Task: Create a section Speed Demons and in the section, add a milestone Digital product development in the project ConduitTech
Action: Mouse moved to (1033, 177)
Screenshot: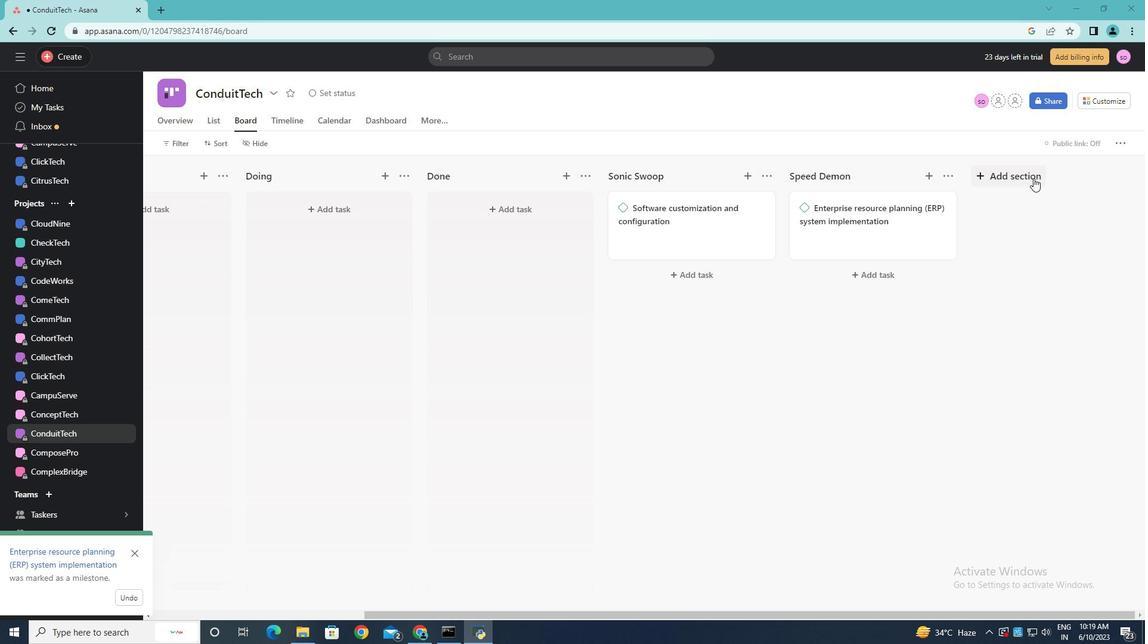 
Action: Mouse pressed left at (1033, 177)
Screenshot: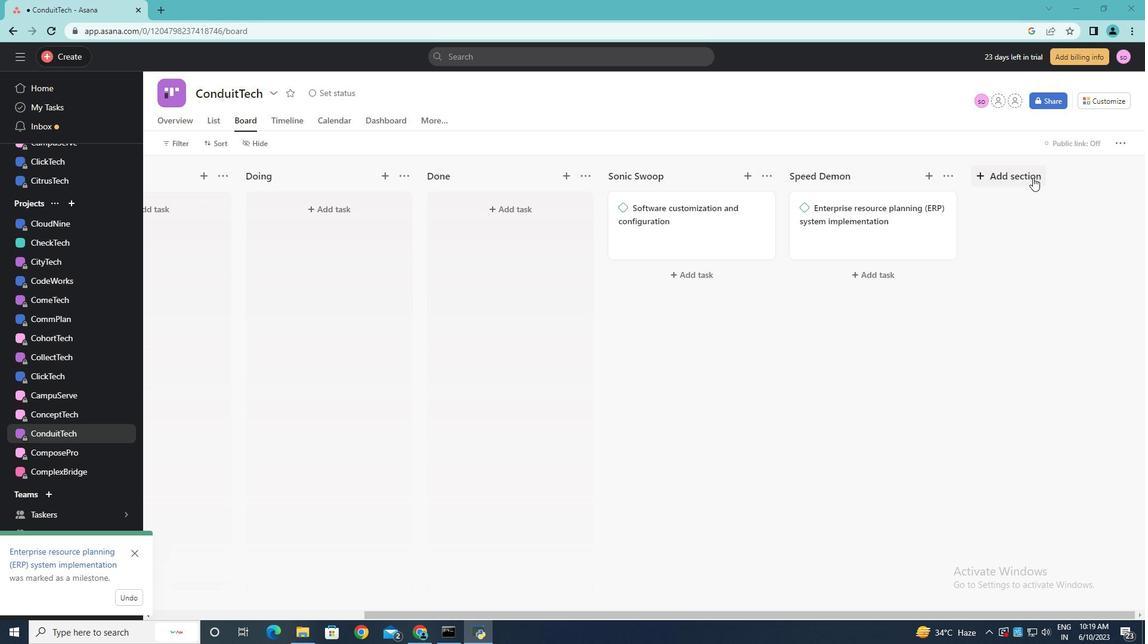 
Action: Key pressed <Key.shift>Speed<Key.space><Key.shift>Demons<Key.enter>
Screenshot: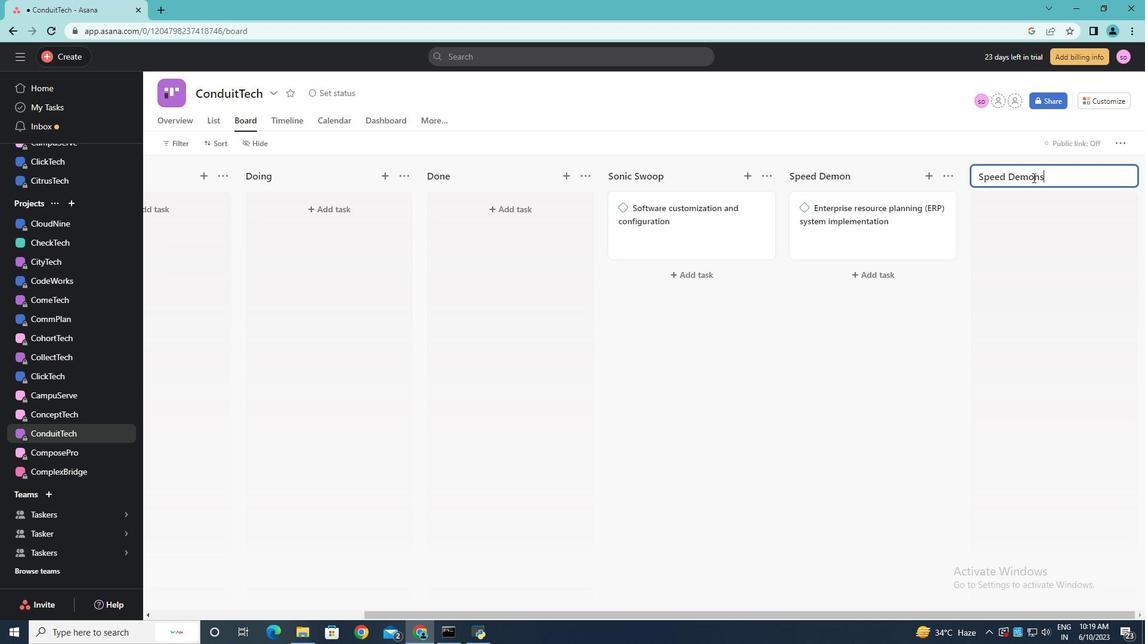 
Action: Mouse scrolled (1033, 177) with delta (0, 0)
Screenshot: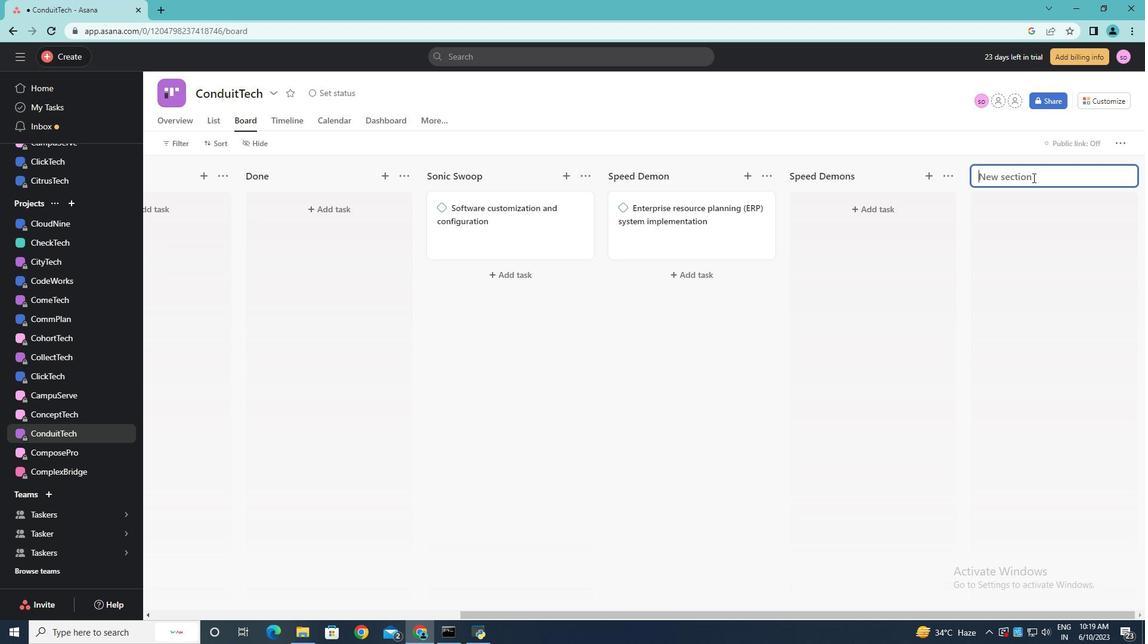 
Action: Mouse moved to (876, 209)
Screenshot: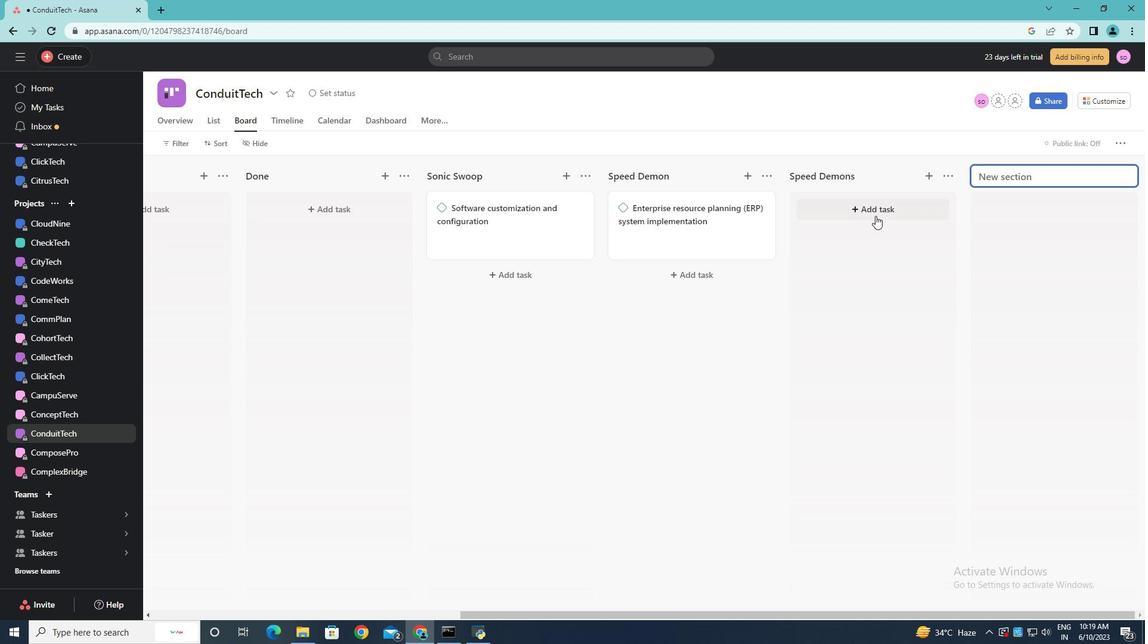 
Action: Mouse pressed left at (876, 209)
Screenshot: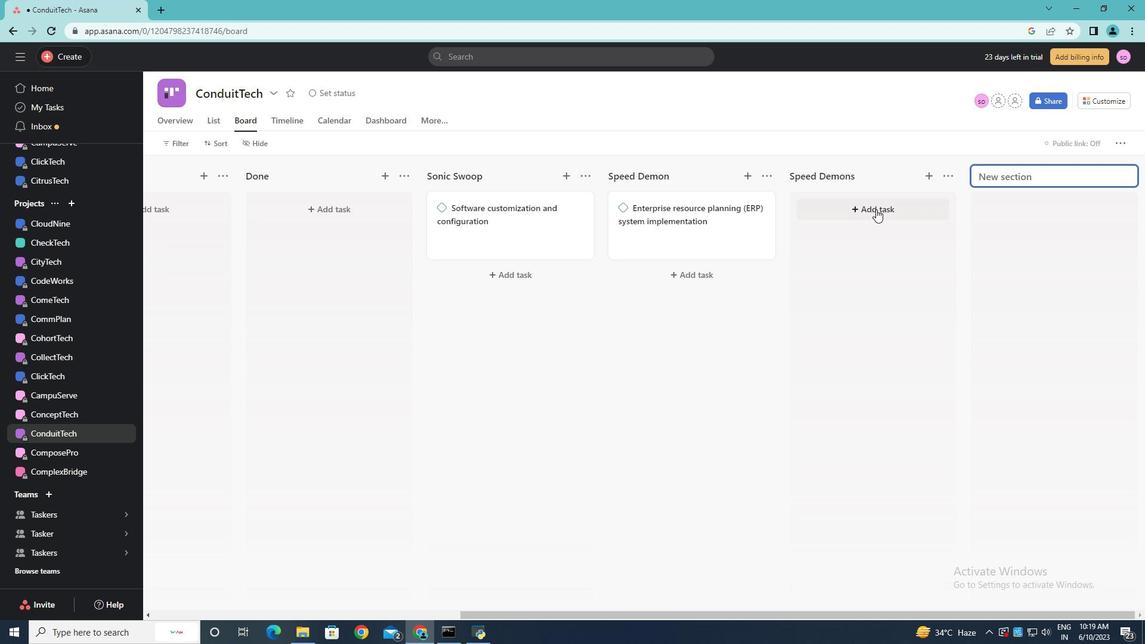 
Action: Key pressed <Key.shift><Key.shift><Key.shift><Key.shift><Key.shift><Key.shift><Key.shift>Digital<Key.space><Key.shift>product<Key.space>develope<Key.backspace>ment<Key.space><Key.backspace><Key.enter>
Screenshot: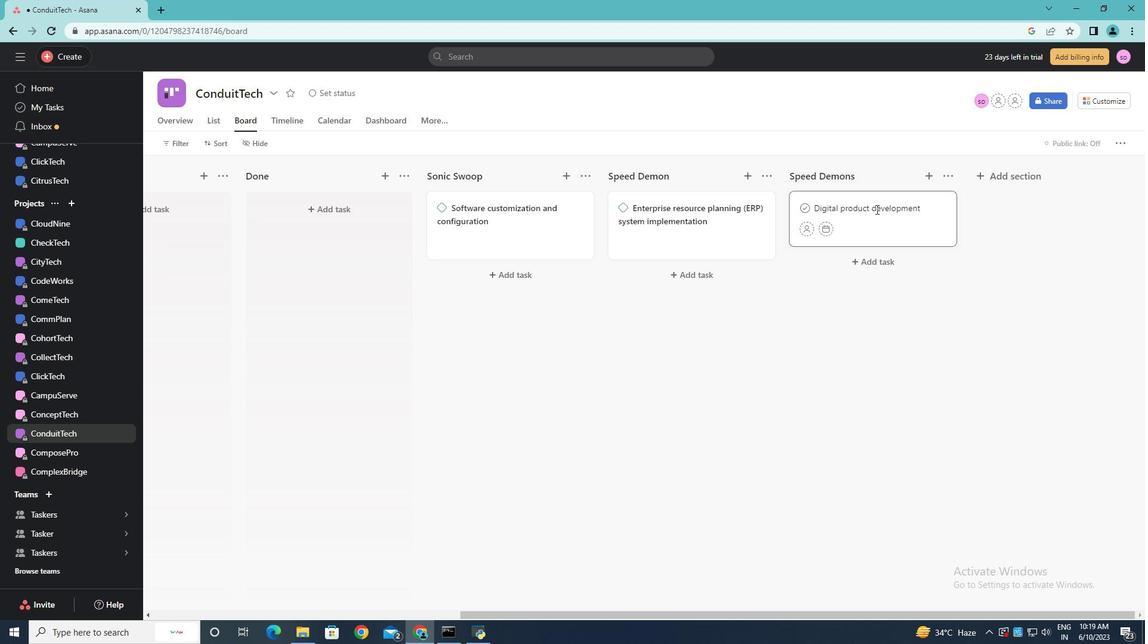 
Action: Mouse moved to (940, 209)
Screenshot: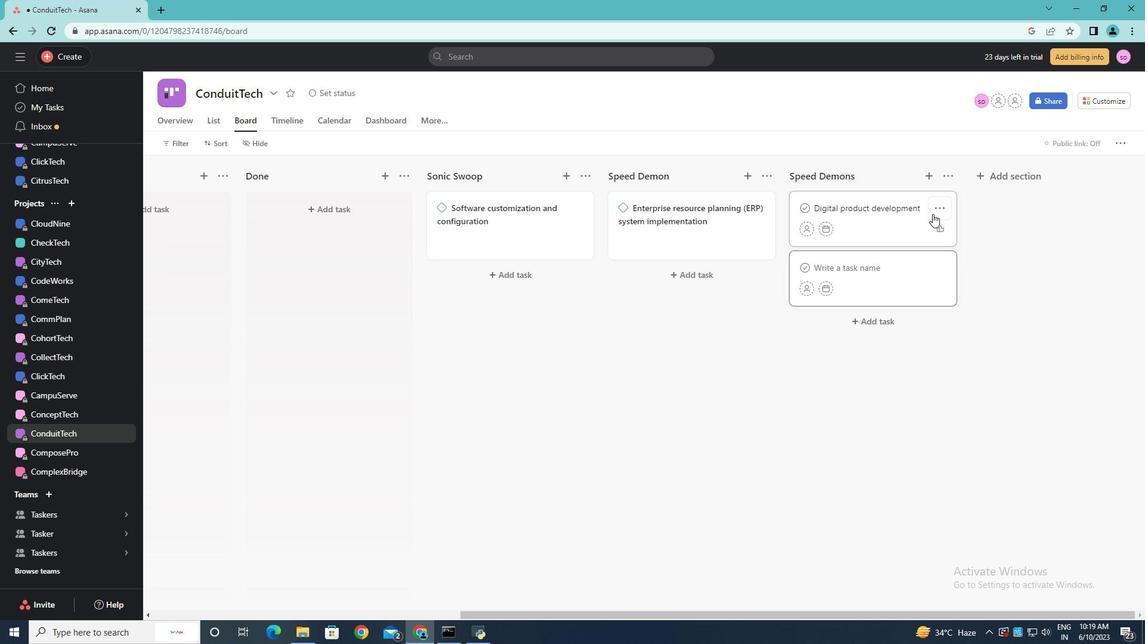 
Action: Mouse pressed left at (940, 209)
Screenshot: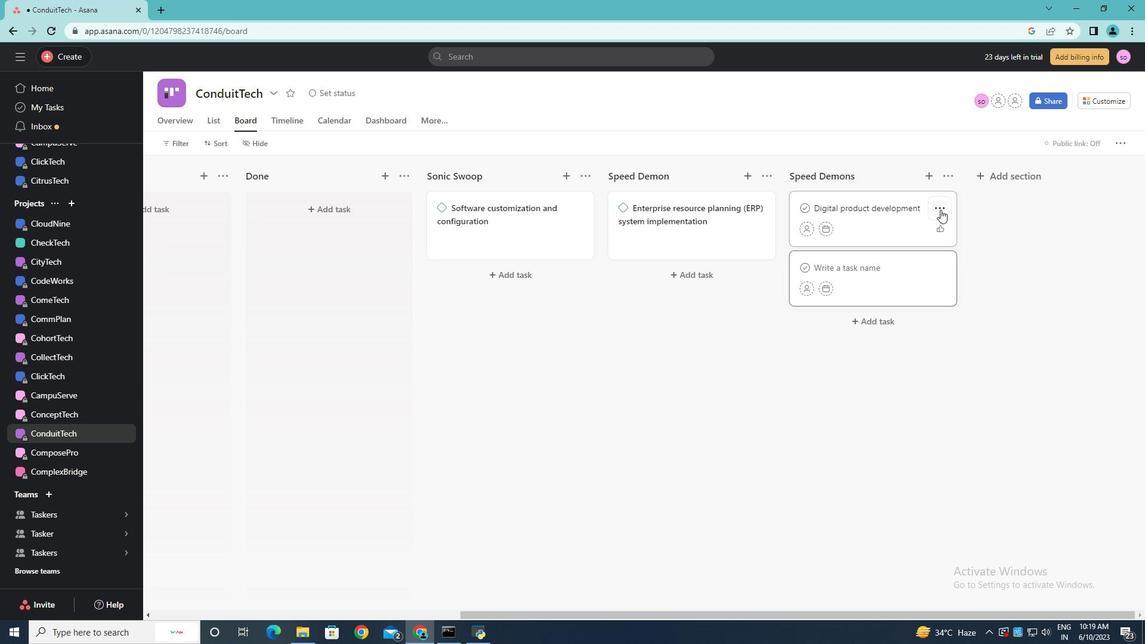 
Action: Mouse moved to (965, 414)
Screenshot: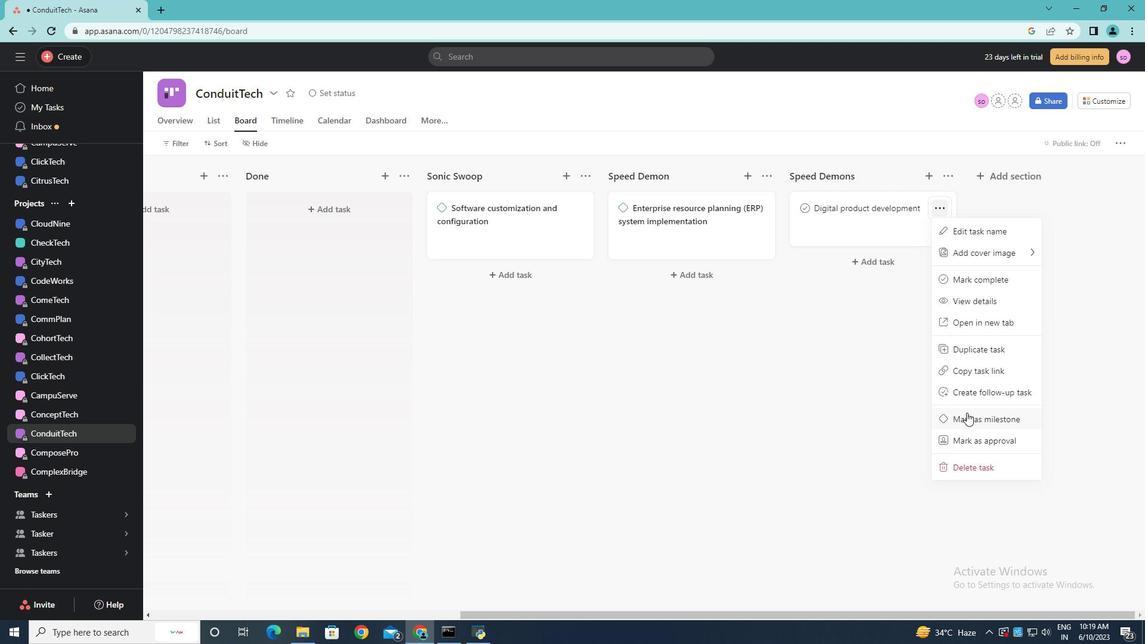 
Action: Mouse pressed left at (965, 414)
Screenshot: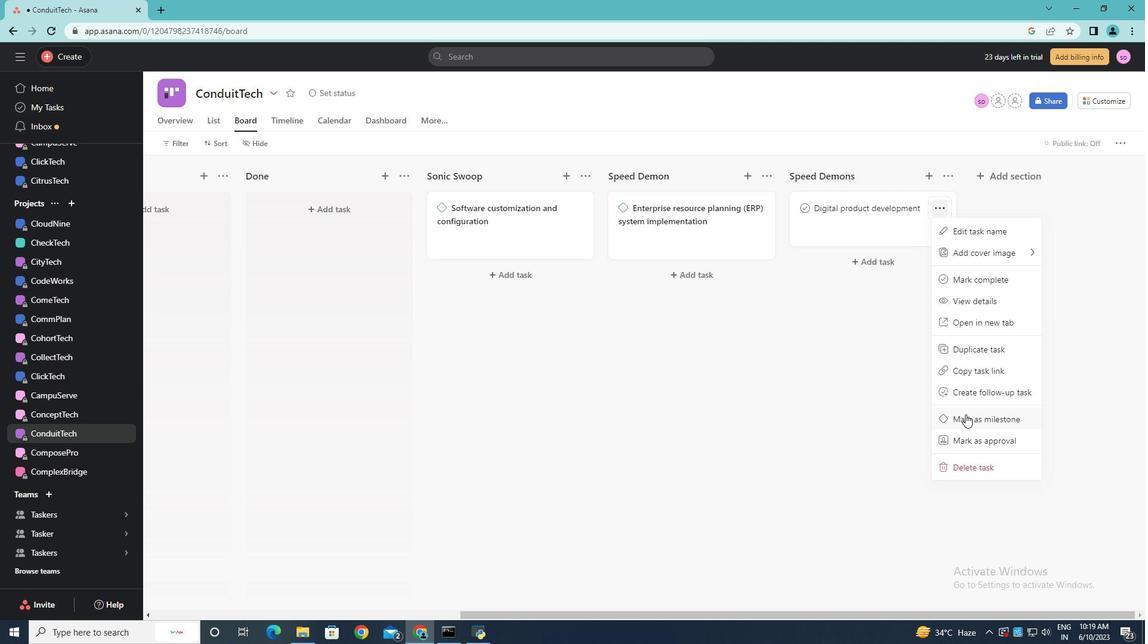 
Action: Mouse moved to (963, 328)
Screenshot: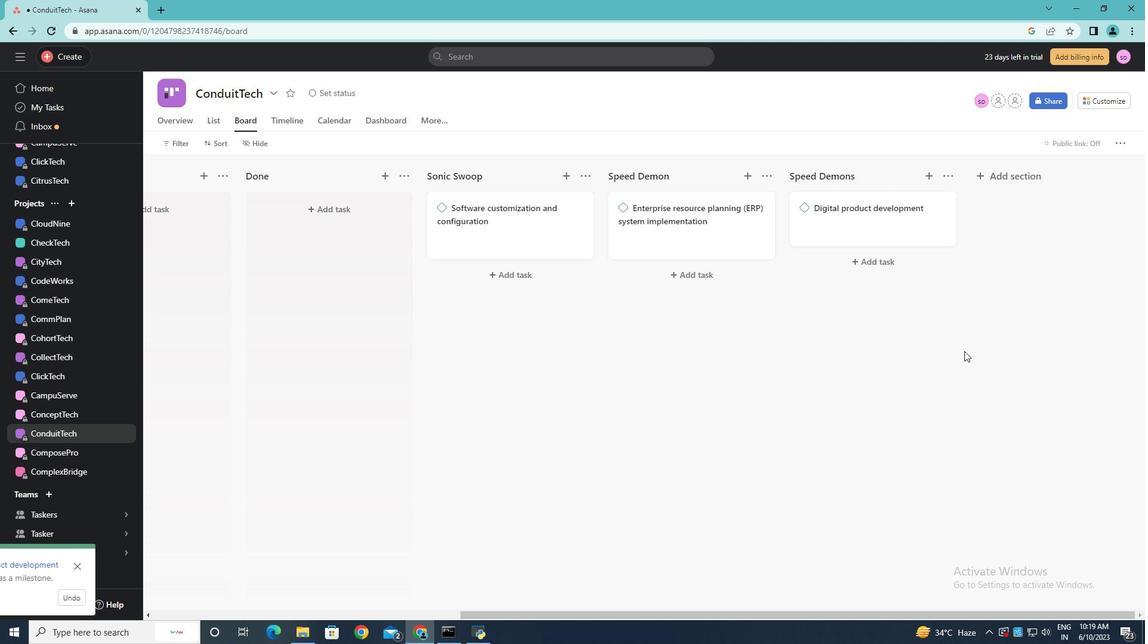 
Action: Mouse pressed left at (963, 328)
Screenshot: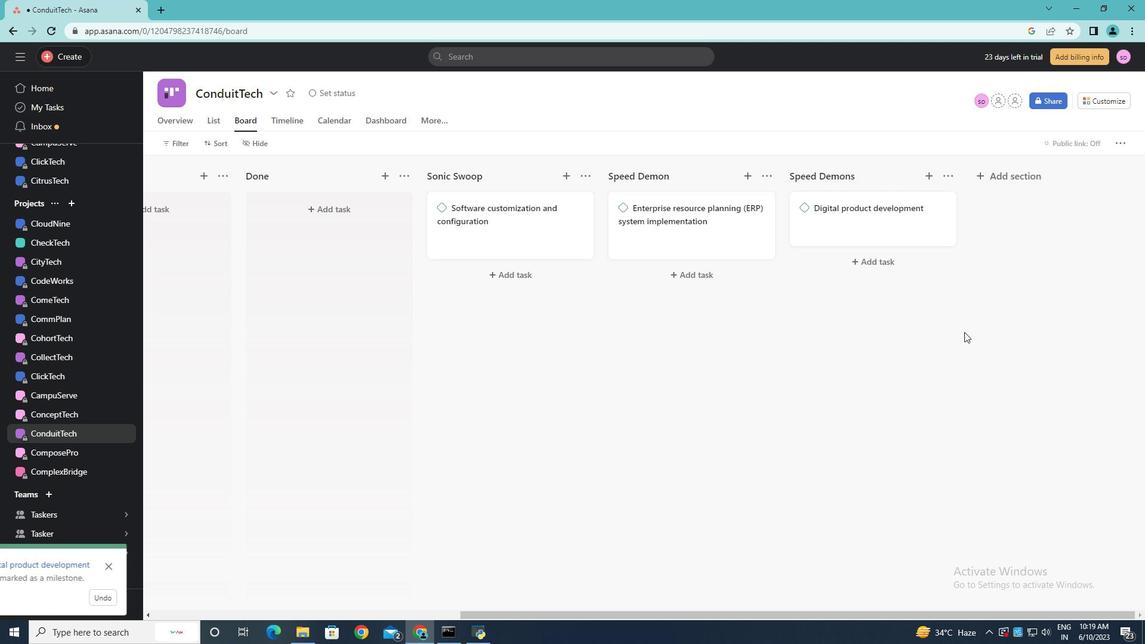 
